 Task: Create a Python program to calculate the volume of a cone given its radius and height.
Action: Mouse moved to (60, 4)
Screenshot: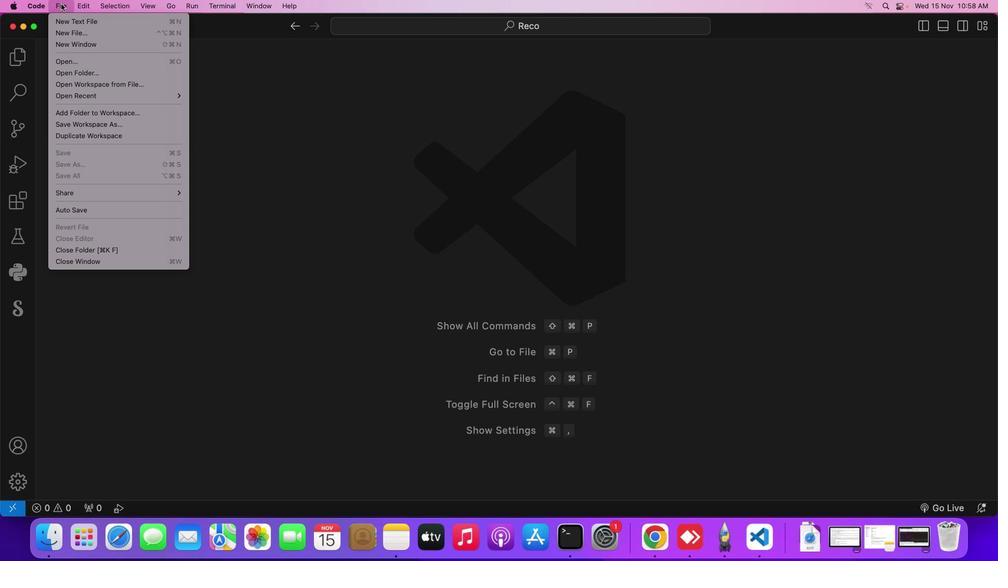 
Action: Mouse pressed left at (60, 4)
Screenshot: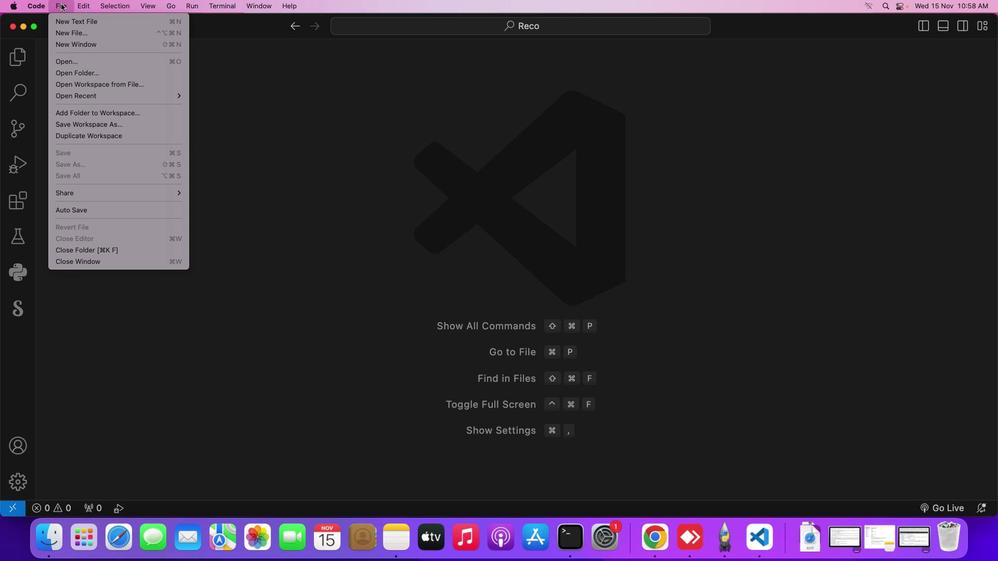 
Action: Mouse moved to (68, 24)
Screenshot: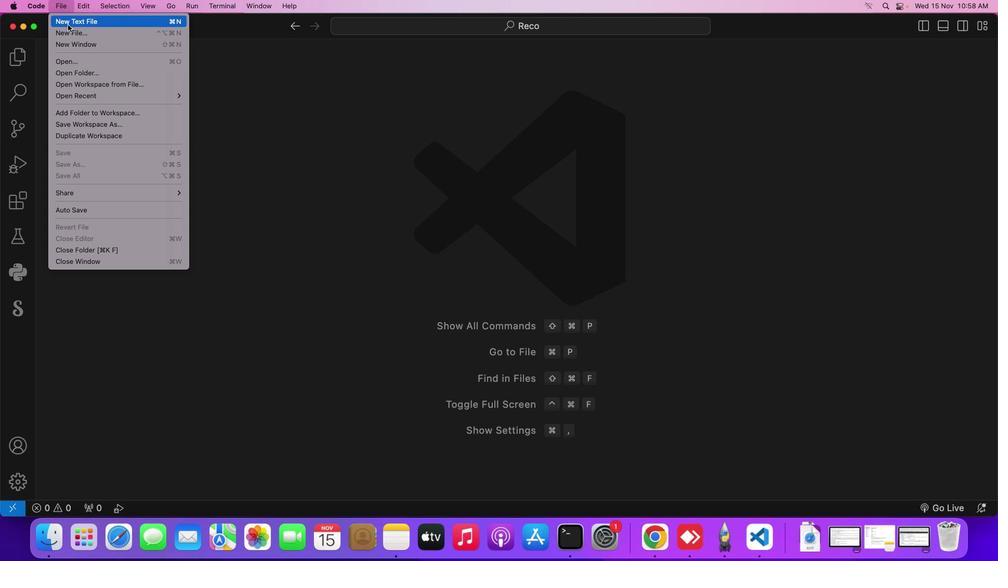 
Action: Mouse pressed left at (68, 24)
Screenshot: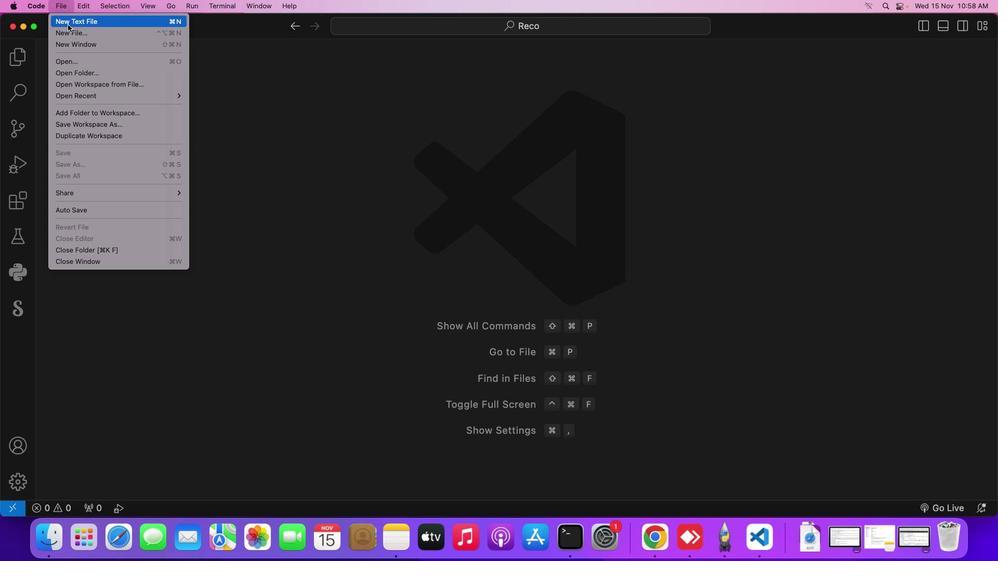 
Action: Mouse moved to (238, 177)
Screenshot: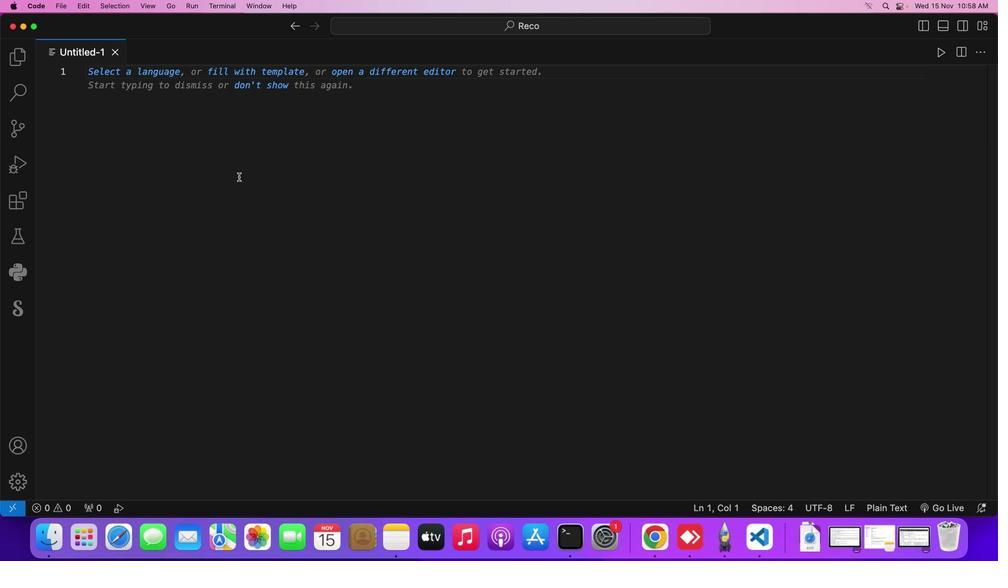 
Action: Key pressed Key.cmd
Screenshot: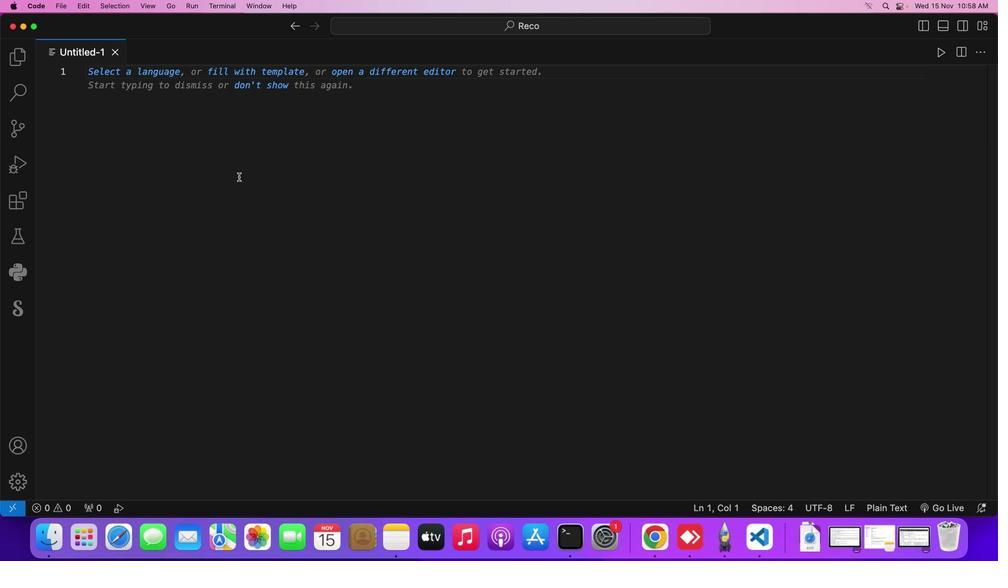 
Action: Mouse moved to (238, 177)
Screenshot: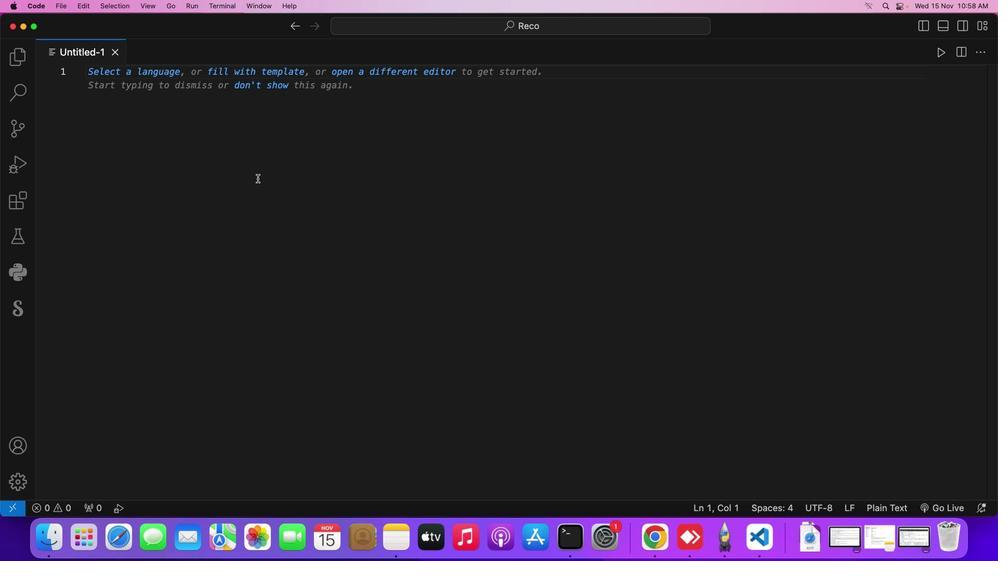 
Action: Key pressed 's'
Screenshot: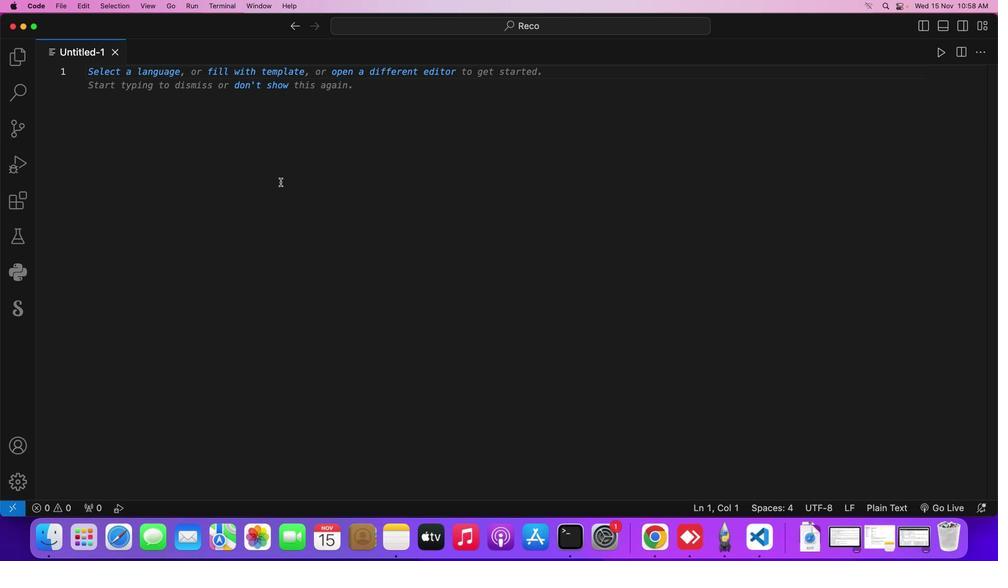 
Action: Mouse moved to (514, 217)
Screenshot: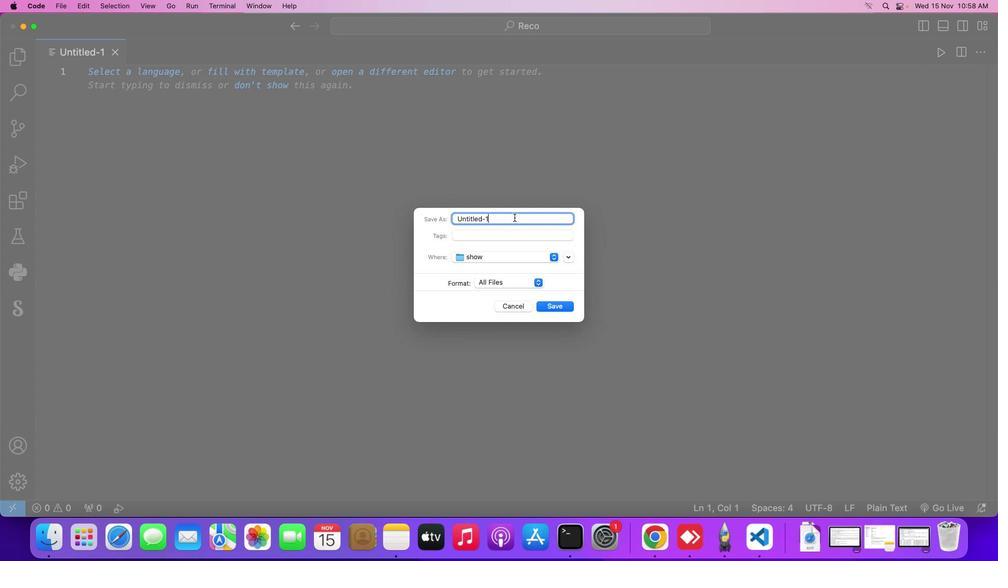 
Action: Mouse pressed left at (514, 217)
Screenshot: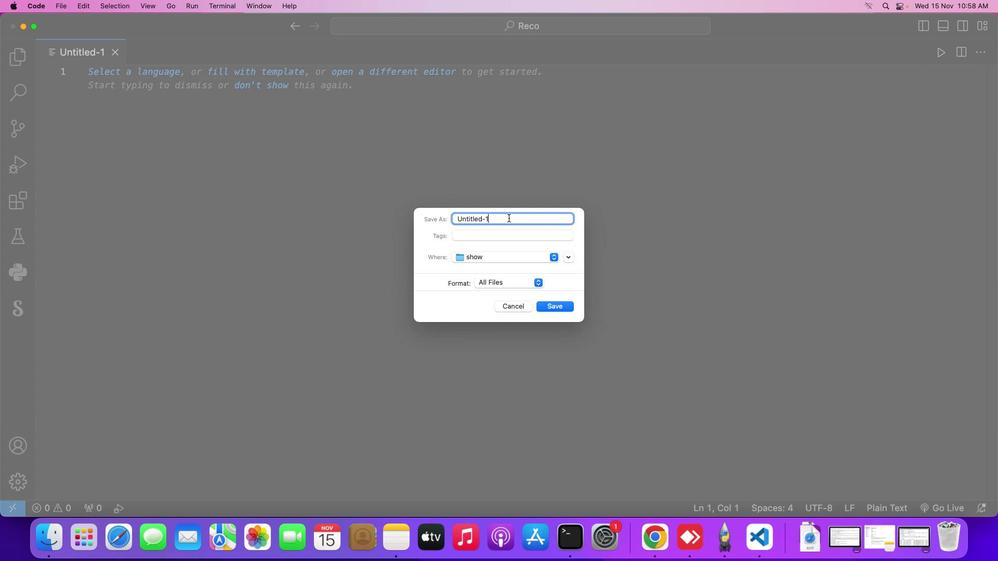 
Action: Mouse moved to (481, 232)
Screenshot: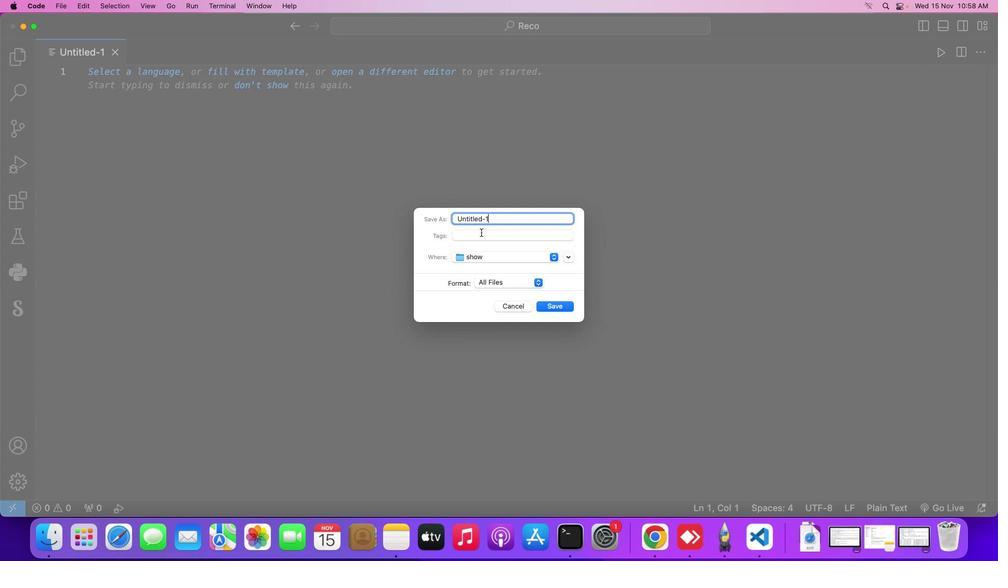 
Action: Key pressed Key.backspaceKey.backspaceKey.backspaceKey.backspaceKey.backspaceKey.backspaceKey.backspaceKey.backspaceKey.backspaceKey.backspaceKey.shift_r'D''e''m''o''d'Key.backspaceKey.shift_r'C''o''n''e''.''p''y'Key.enterKey.shift_r'#'Key.space'f'Key.backspace'f'Key.backspaceKey.shift_r'I''n''p''o''r''t'Key.space't''h''e'Key.space'a'Key.backspace'm''a''t''h'Key.space'm''o''d''u''l''e'Key.space't''o'Key.space't''h''e'Key.spaceKey.backspaceKey.backspaceKey.backspaceKey.backspace'u''s''e''r'Key.backspace'e'
Screenshot: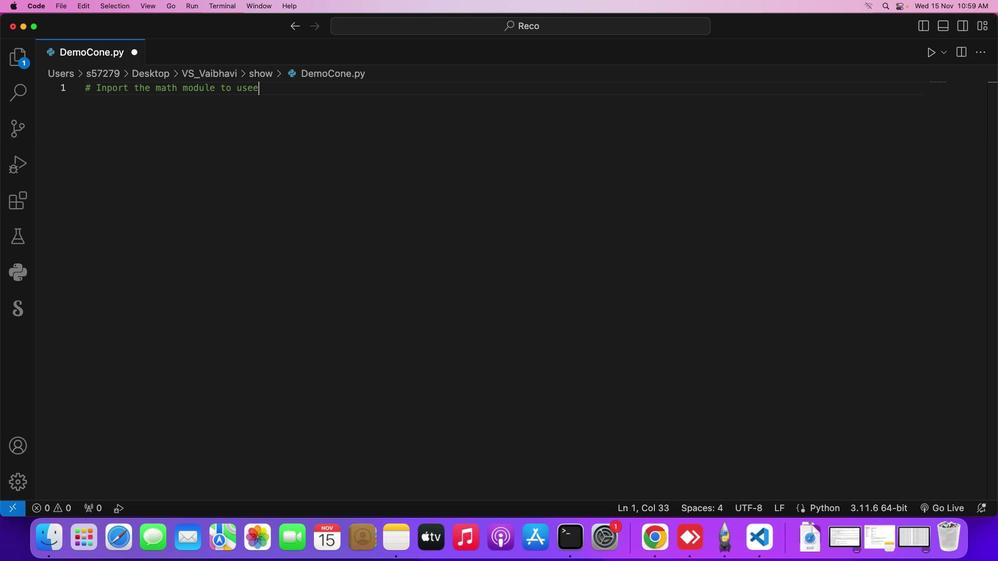 
Action: Mouse moved to (159, 76)
Screenshot: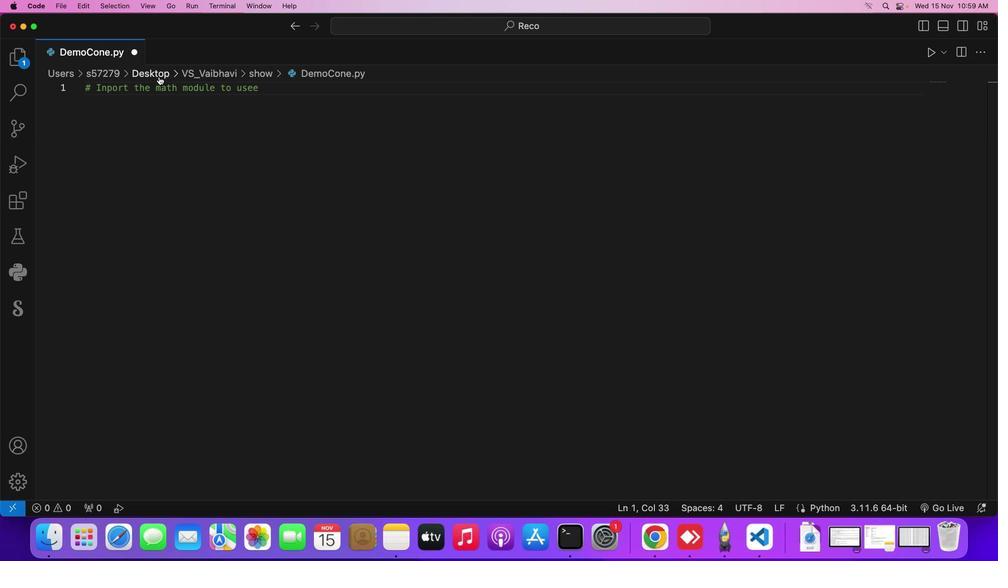 
Action: Mouse pressed left at (159, 76)
Screenshot: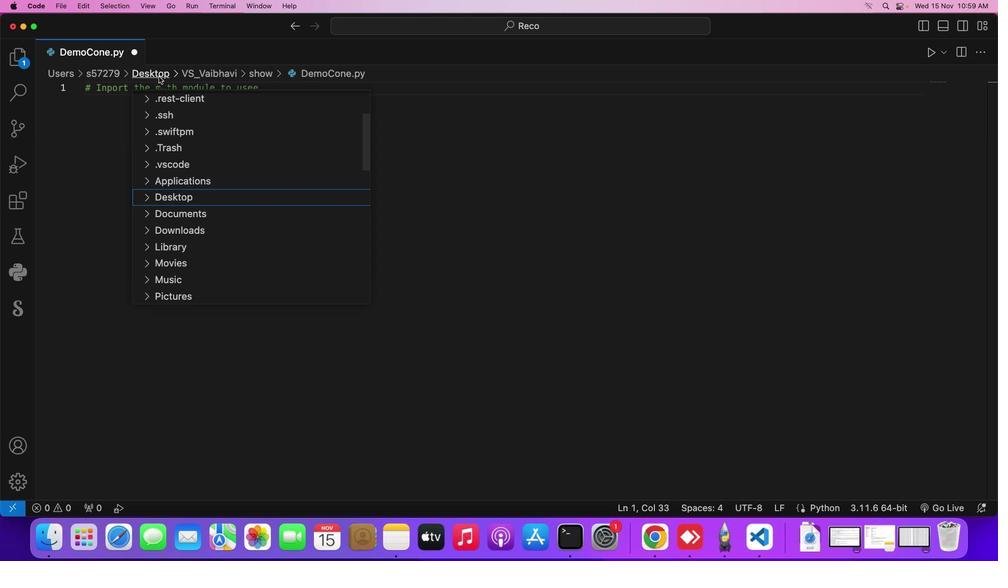 
Action: Mouse moved to (100, 92)
Screenshot: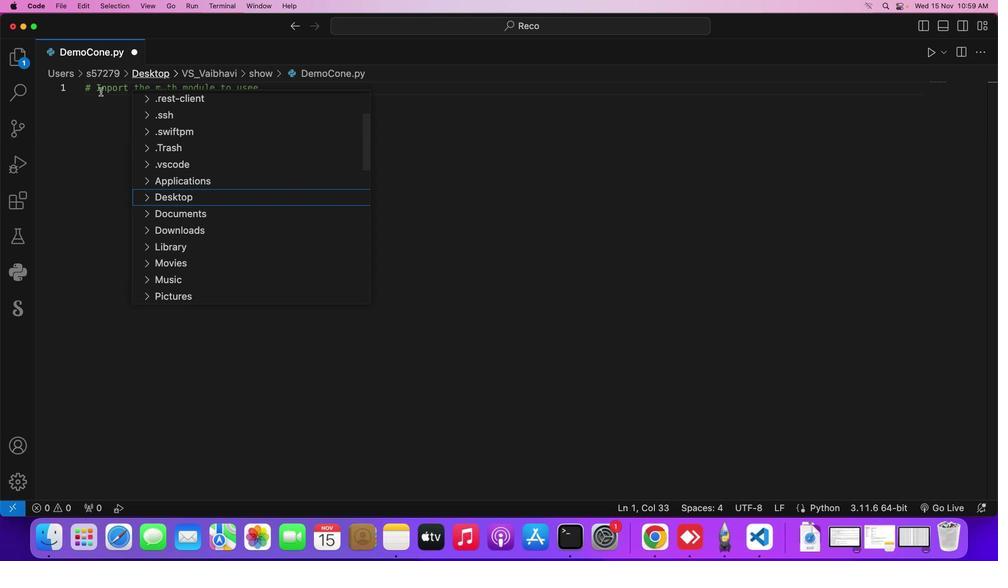 
Action: Mouse pressed left at (100, 92)
Screenshot: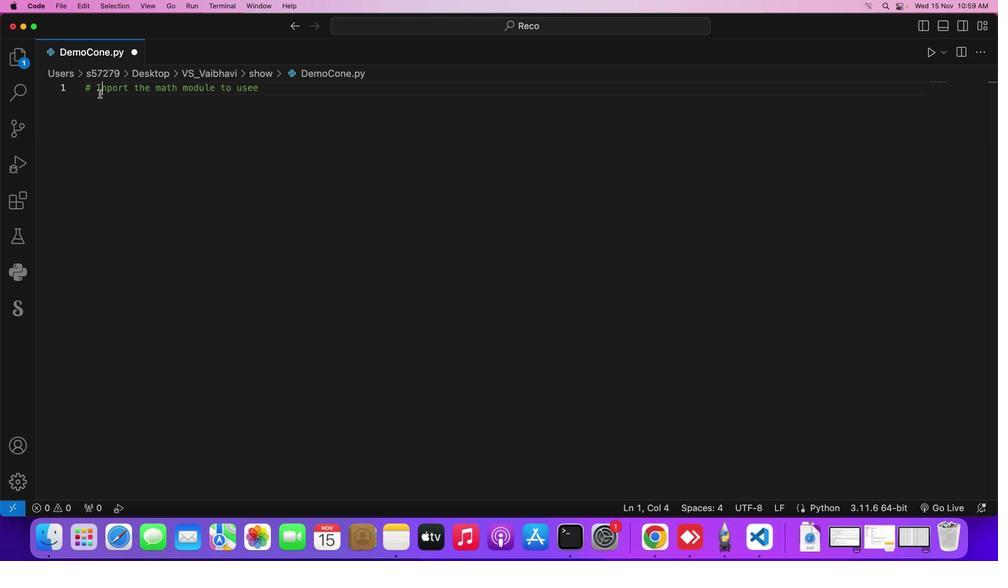 
Action: Mouse moved to (275, 92)
Screenshot: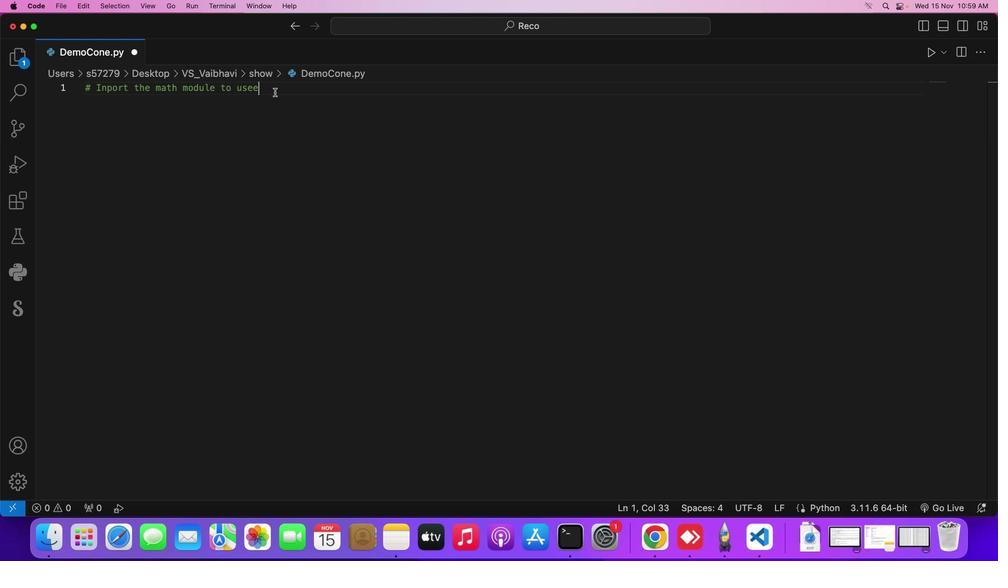 
Action: Mouse pressed left at (275, 92)
Screenshot: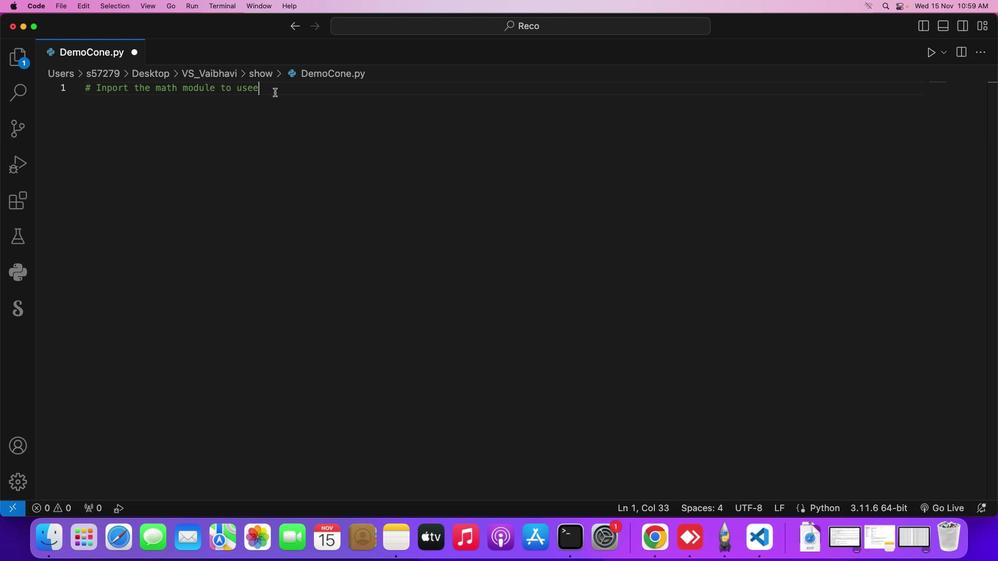 
Action: Mouse moved to (275, 92)
Screenshot: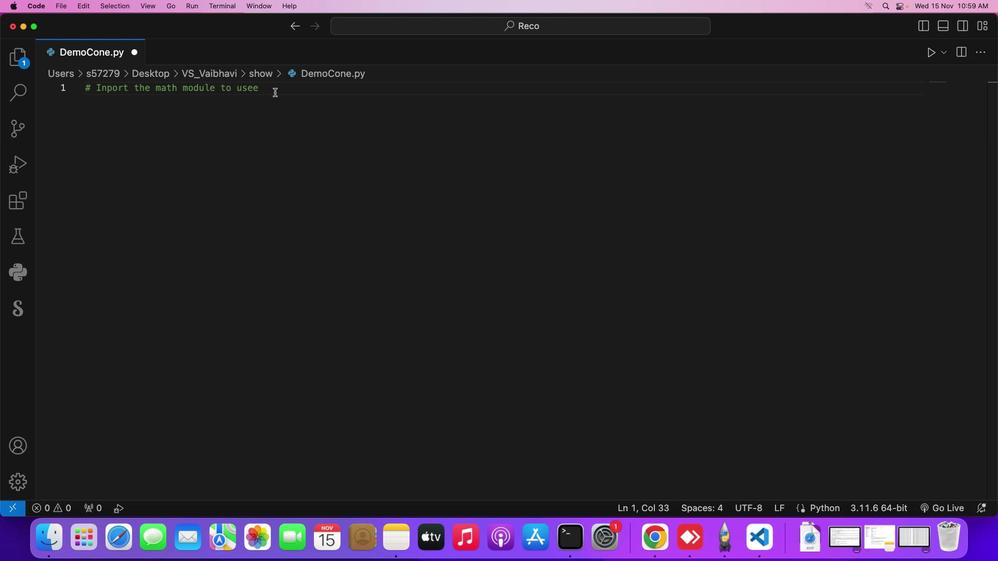 
Action: Key pressed Key.backspaceKey.space't''h''e'Key.space'p''i'Key.space'c''o''n''t'Key.backspace's''t''a''n''t'Key.enter'i''m''p''o''r''t'Key.space'm''a''t''h'Key.enterKey.enterKey.enterKey.shift_r'#'Key.spaceKey.shift_r'D''e''f''u''b''e'Key.backspaceKey.backspaceKey.backspace'i''n''e'Key.space'a'Key.space'f''y'Key.backspace'u''n''c''t''i''o''n'Key.space't''o'Key.space'c''a''l''c''u''l''a''t''e'Key.space't''h''e'Key.space'v''o''l''u''m''e'Key.space'o''f'Key.space'a'Key.space'c''o''n''e'Key.enter'd''e''f'Key.space'c''o''n''e'Key.shift_r'_''v''o''l''u''m''e'Key.shift_r'(''r''a''d''i''u''s'','Key.space'h''e''i''g''h''t'Key.rightKey.shift_r':'Key.enterKey.shift_r'#'Key.shift_rKey.spaceKey.shift_r'C''h''e''c''j'Key.space'=''='Key.backspaceKey.backspaceKey.backspaceKey.backspace'k'Key.space'i''f'Key.space'r''a''d''i''u''s'Key.space'a''d''n'Key.backspaceKey.backspace'n''d'Key.space'h''e''i''g''h''t'Key.space'a''r''e'Key.space'n''o''n''-''n''e''g''a''t''i''v''e'Key.enter'i''f'Key.space'r''a''d''i''u''s'Key.spaceKey.shift_r'<'Key.space'0'Key.space'o''r''h''e'Key.backspaceKey.backspaceKey.backspace'r'Key.space'f'Key.backspace'h''e''i''g''h''t'Key.spaceKey.shift_r'<'Key.space'0'Key.shift_r':'Key.enter'r''e''t''u''r''n'Key.spaceKey.shift_r'"'Key.shift_r'E'Key.backspaceKey.shift_r'I''n''v''a''l''i''d'Key.space'i''n''p''u''t''.'Key.spaceKey.shift_r'R''a''d''i''u''s'Key.space'a''n''d'Key.space'h''e''i''g''h''t'Key.space'n''u'Key.backspaceKey.backspace'm''u''s''t'Key.space'b''e'Key.space'n''o''n''-''n''e''g''a''t''i''v''e''.'Key.rightKey.enterKey.enterKey.shift_r'#'Key.spaceKey.shift_r'C''a''l''c''u''l''a''t''e'Key.space't''g''e'Key.backspaceKey.backspace'h''e'Key.space'v''o''l''u''m''e'Key.space'o''f'Key.space't'Key.backspace't''h''e'Key.space'c''o''n''e'Key.space'u''s''i''n''g'Key.space't''h''e'Key.space'f''o''r''m''u''l''a'Key.spaceKey.shift_r'V'Key.space'='Key.spaceKey.shift_r'(''1''/''3'Key.rightKey.spaceKey.shift_r'*'Key.space'p''i'Key.spaceKey.shift_r'*'Key.space'r'Key.shift_r'^''2'Key.spaceKey.shift_r'*'Key.space'h'Key.enter'v''o''l''u''m''e'Key.space'='Key.spaceKey.shift_r'(''1''/''3'Key.rightKey.spaceKey.shift_r'*'Key.space'm''a''t''h''.''p''i'Key.spaceKey.shift_r'*'Key.space'r''a''d''i''u''s'Key.shift_r'*''*''2'Key.spaceKey.shift_r'*'Key.space'h''e''i''g''h''t'Key.enterKey.enter'r''e''t''u''r''n'Key.space'v''o''l''u''m''e'Key.enterKey.enterKey.enterKey.shift_r'#'Key.spaceKey.shift_r'G''e''t'Key.space'u''s''e''r'Key.space'i''n''p''u''t'Key.space'f''o''r'Key.space't''h''e'Key.space'r''a''d''i''u''s'Key.space'a''n''d'Key.space'h''e''i''g''h''t'Key.space'o''f'Key.space't''h''e'Key.space'c''o''n''e'Key.enter'r''a''d''i''u''s'Key.space'='Key.space'f''l''o''a''t'Key.spaceKey.backspaceKey.shift_r'(''i''n''p''u''t'Key.shift_r'('Key.shift_r'"'Key.shift_r'E''n''t''e''r'Key.space't''h''e'Key.space'r''a''d''i''u''s'Key.space'o''f'Key.space't''h''e'Key.space'c''o''n''e'Key.shift_r':'Key.spaceKey.rightKey.rightKey.rightKey.enter'h''e''i''g''h''t'Key.space'='Key.space'f''l''o''a''t'Key.shift_r'(''i''n''p''u''t'Key.shift_r'('Key.shift_r'"'Key.shift_r'E''n''t''e''r'Key.space't''h''e'Key.space'h''e''i''g''h''t'Key.space'o''f'Key.space't''h''e'Key.space'c''o''n''e'Key.shift_r':'Key.spaceKey.rightKey.rightKey.rightKey.enterKey.shift_rKey.shift_rKey.enterKey.shift_r'#'Key.space'f'Key.backspace'f'Key.backspaceKey.shift_r'C''a''l''c''u''l''a''t''e'Key.space't''h''e'Key.space'v''o''l''u''m''e'Key.space'u''s''i''n''g'Key.space't''h''e'Key.space'c''o''n''e'Key.spaceKey.backspaceKey.shift_r'_''v''o''l''u''m''e'Key.space'f''u''n''c''t''o''n'Key.enter'r''e''s''u''l''t'Key.space'='Key.space'c''o''n''e'Key.shift_r'_''v''o''l''u''m''e'Key.shift_r'(''r''e''d''i'Key.backspace'i''u''s'','Key.spaceKey.backspaceKey.backspaceKey.backspaceKey.backspaceKey.backspaceKey.backspaceKey.backspaceKey.backspace'r''a''d''i'Key.enterKey.backspaceKey.spaceKey.backspace','Key.space'h''e'Key.downKey.enterKey.rightKey.enterKey.enterKey.shift_r'#'Key.spaceKey.shift_r'C''h''e''c''k'Key.space't''h''e'Key.space't''y''p''e'Key.space'o''f'Key.space't''h''e'Key.space'r''e''s''u''l''t'Key.space't''o'Key.space'd''e''t''e''r''m''i''n''e'Key.space'i''f'Key.space'i''t'"'"'s'Key.space'a'Key.space'v''a''l''i''d'Key.space'f''l''o''a''t'Key.space'o''r'Key.space'a''n'Key.space'e''r''r''o''r'Key.space'm''e''s''s''a''g''e'Key.enter'i''f'Key.space't''y''p''e'Key.shift_r'(''r''e''s''u''l''t'Key.rightKey.space'=''='Key.space'f''l''o''a''t'Key.shift_r':'Key.enterKey.shift_r'#'Key.spaceKey.shift_r'D''i''s''[''p'Key.backspaceKey.backspace'p''l''a''y'Key.space't''h''e'Key.space'c''a''l''c''u''l''a''t''e''d'Key.space'v''o''l''u''m''e'Key.space'w''i''t''h'Key.space't''w''o'Key.space'd''e''c''i''m''a''l'Key.space'p''l''a''c''e''s'Key.enter'p''r''i''n''t'Key.shift_r'(''f'Key.shift_r'"'Key.shift_r'T''h''e'Key.space'v''o''l''u''m''e'Key.space'o''f'Key.space't''h''e'Key.space'c''o''n''e'Key.space'i''s'Key.shift_r':'Key.spaceKey.shift_r'{''r''e''s''u''l''t'Key.shift_r':''.''2''f'Key.rightKey.space'c''u''n'Key.backspace'b''i''n'Key.space'u''n''i''t''s'Key.rightKey.rightKey.enterKey.enterKey.backspace'e''l''s''e'Key.shift_r':'Key.backspaceKey.backspaceKey.backspaceKey.backspaceKey.backspaceKey.backspaceKey.backspace'e''l''s''e'Key.shift_r':'Key.enterKey.shift_r'#'Key.spaceKey.shift_r'D''i''s''p''l''a''y'Key.space't''h''e'Key.space'e''r''r''o''r'Key.space'm''e''s''s''a''g''e''s'Key.space'i''f'Key.space't''h''e'Key.space'i''n''p''u''t'Key.space'i''s'Key.space'i''n''v''a''l''i''d'Key.enter'p''r''i''n''t'Key.spaceKey.backspaceKey.shift_r'(''r''e''s''u''l''t'Key.rightKey.enter
Screenshot: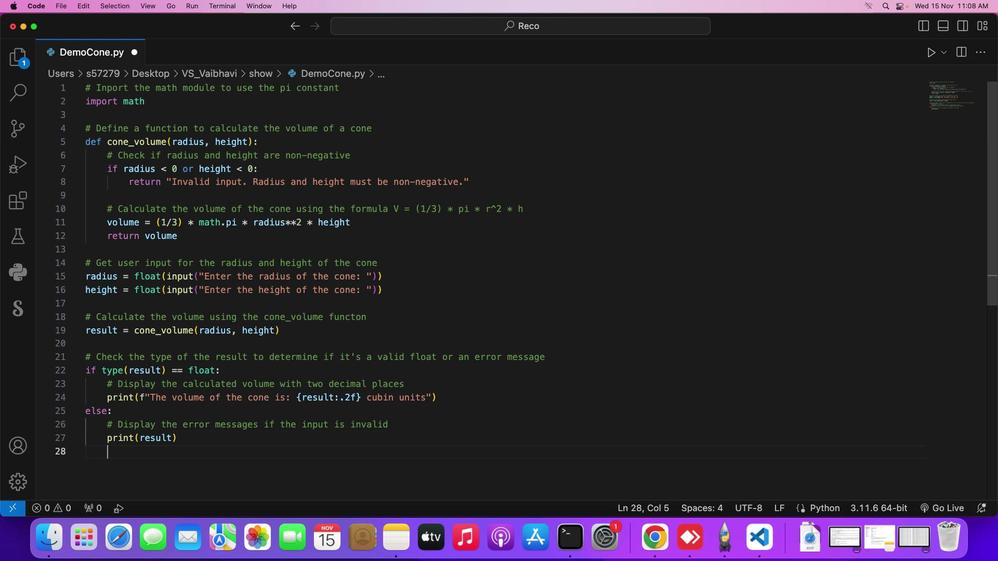 
Action: Mouse moved to (292, 144)
Screenshot: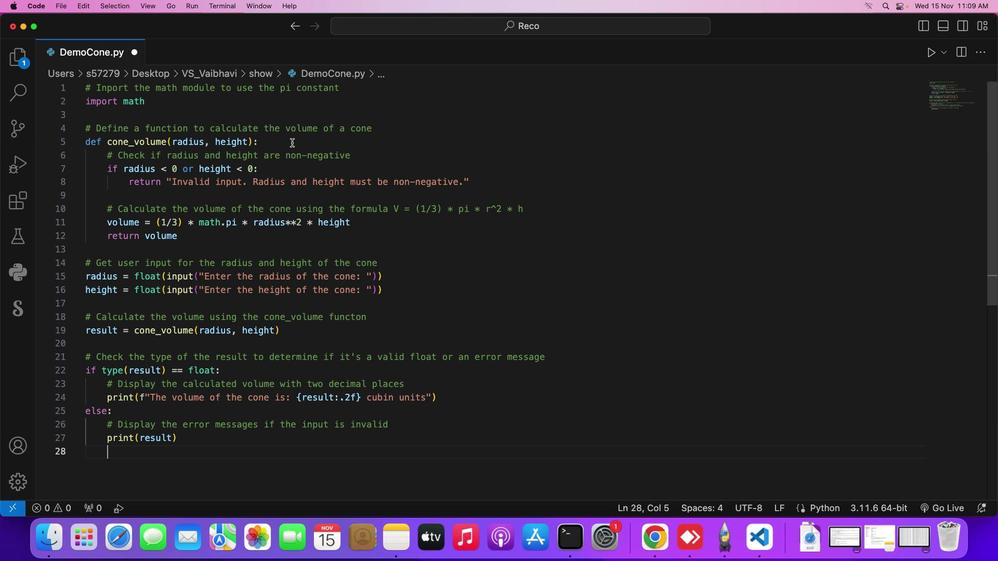
Action: Key pressed Key.cmd
Screenshot: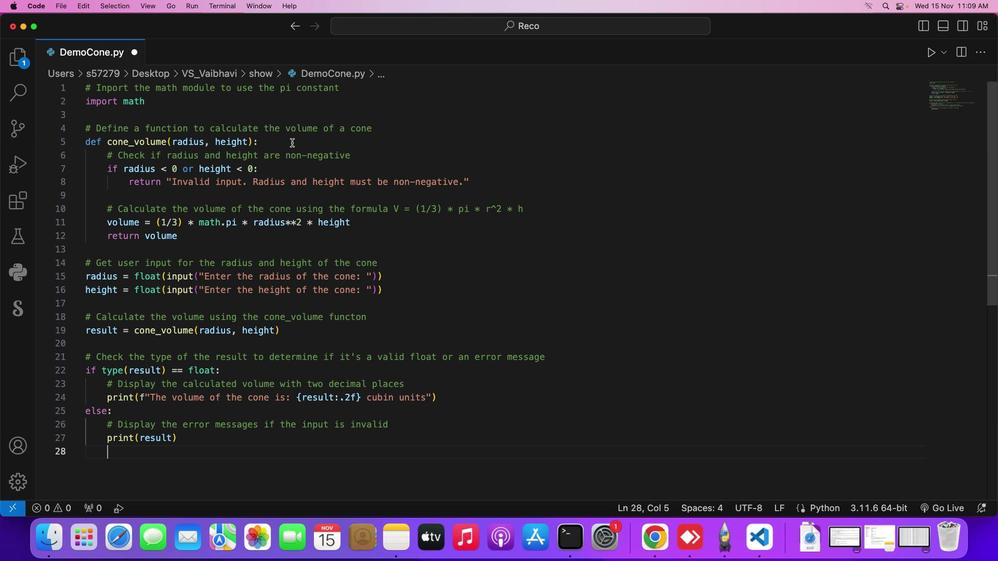 
Action: Mouse moved to (291, 142)
Screenshot: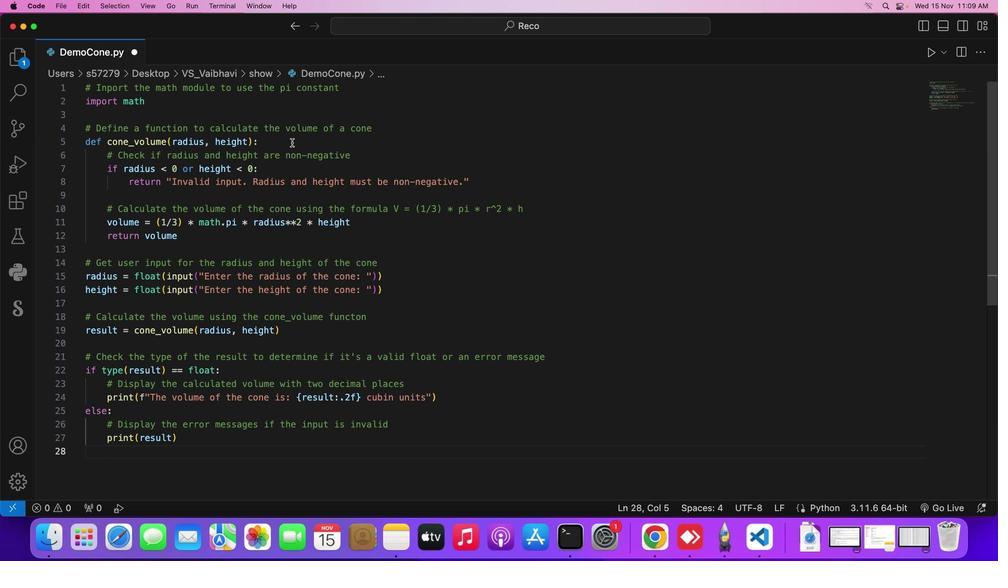 
Action: Key pressed 's'
Screenshot: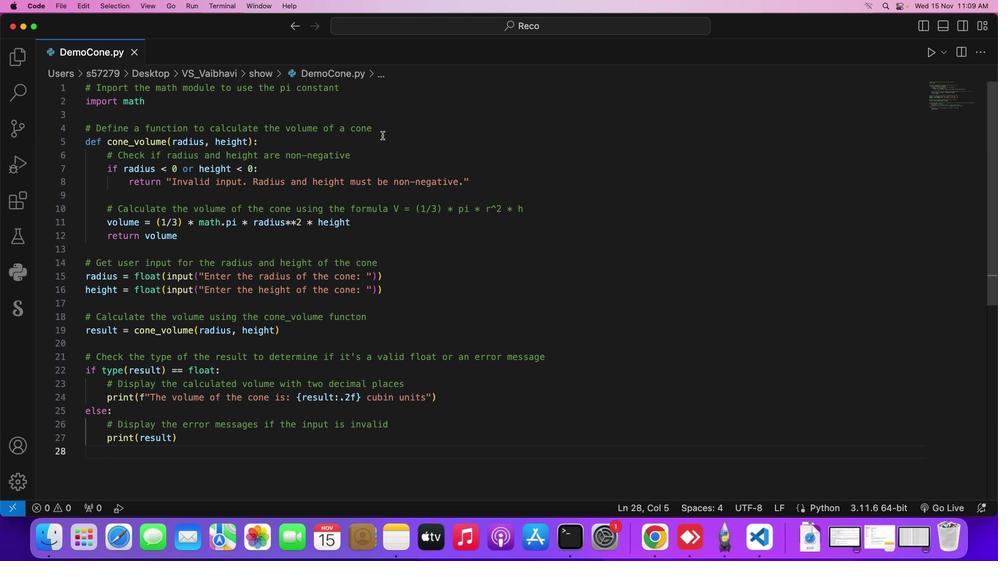 
Action: Mouse moved to (566, 112)
Screenshot: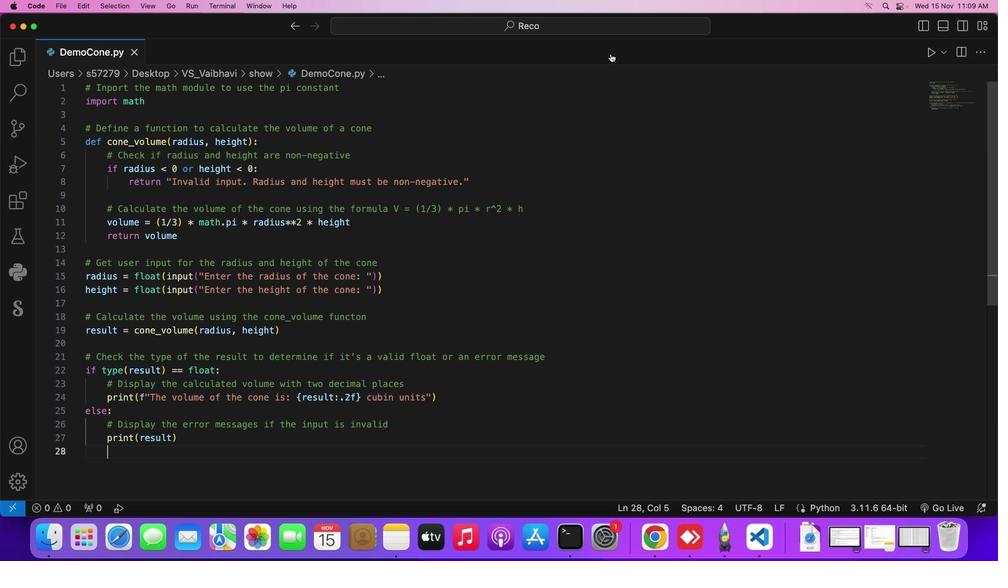 
Action: Key pressed Key.cmd
Screenshot: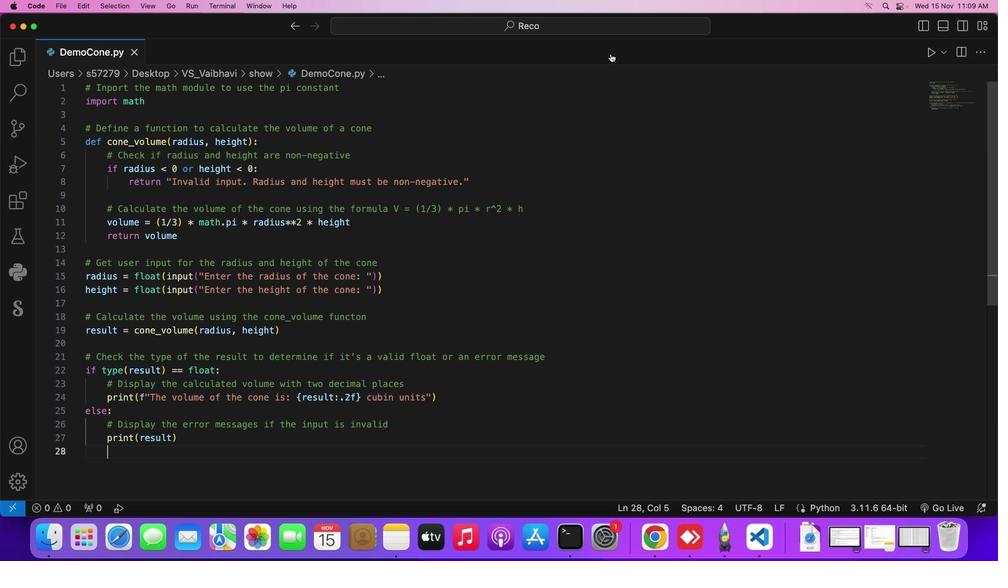 
Action: Mouse moved to (927, 56)
Screenshot: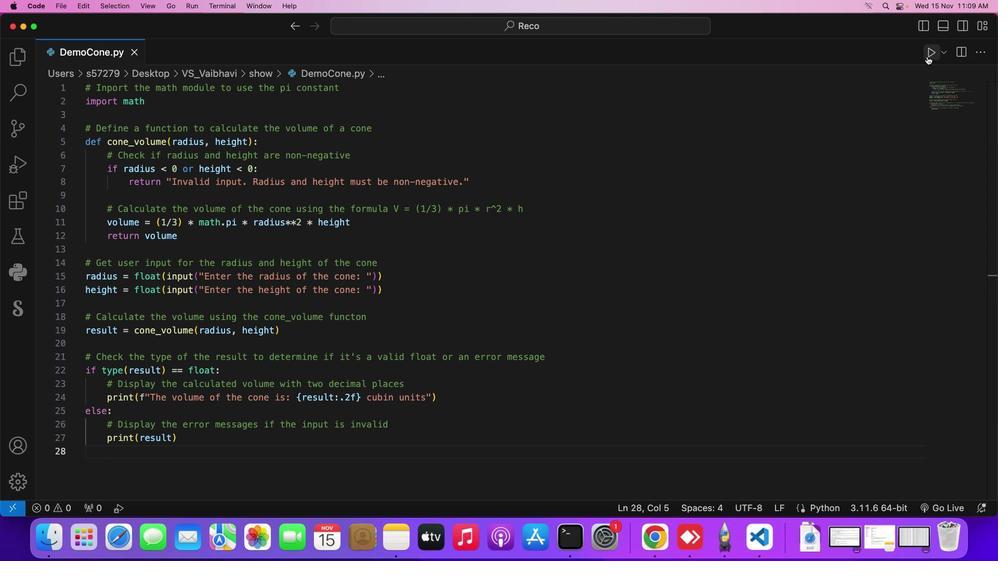 
Action: Key pressed 's'
Screenshot: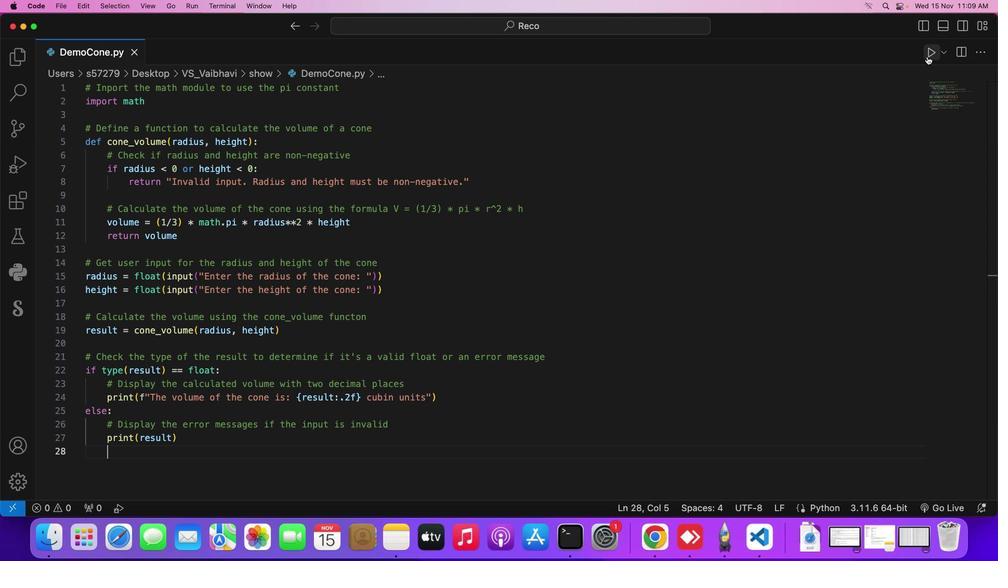 
Action: Mouse moved to (927, 56)
Screenshot: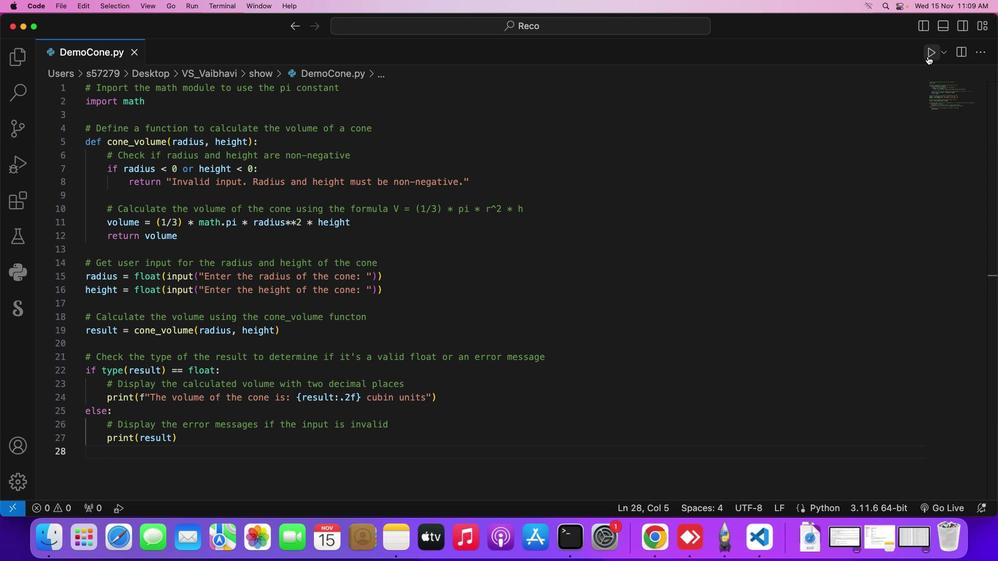 
Action: Mouse pressed left at (927, 56)
Screenshot: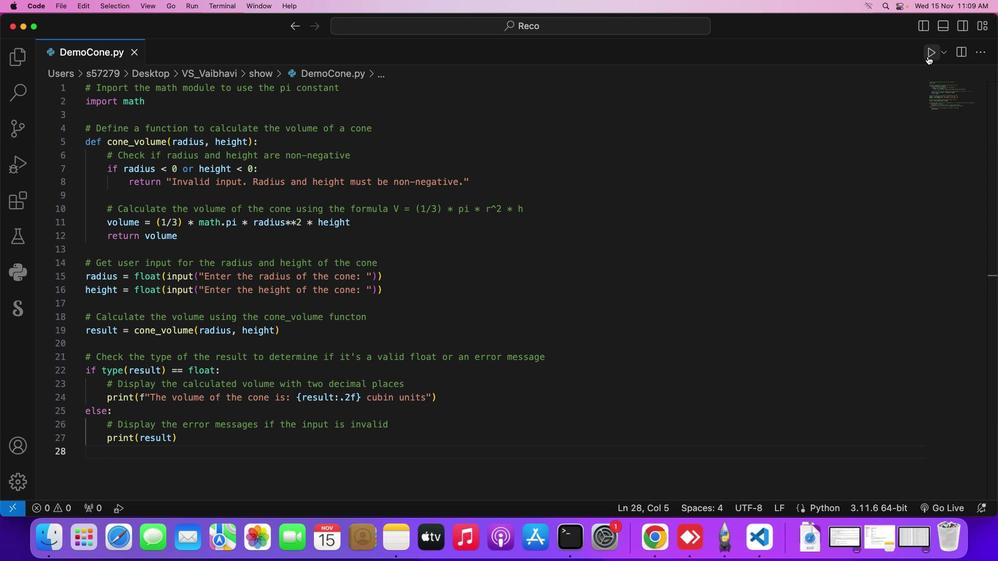 
Action: Mouse moved to (216, 355)
Screenshot: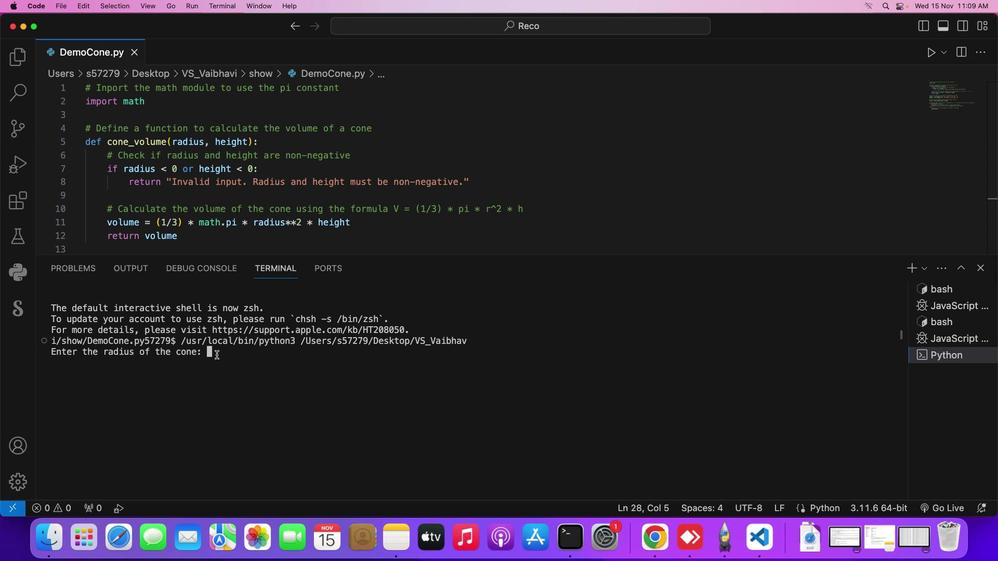 
Action: Mouse pressed left at (216, 355)
Screenshot: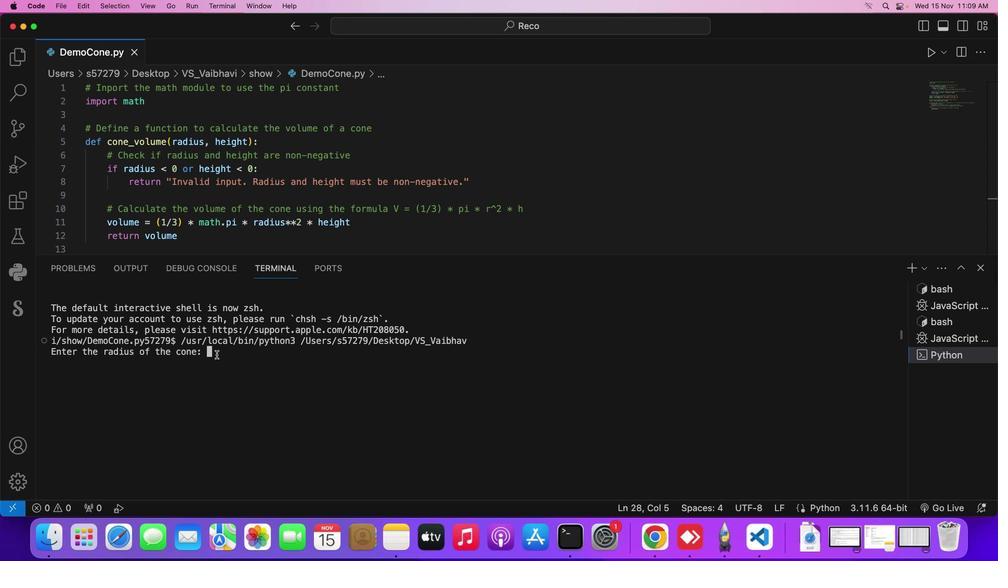 
Action: Key pressed '2''1'Key.enter'2''2'Key.enter
Screenshot: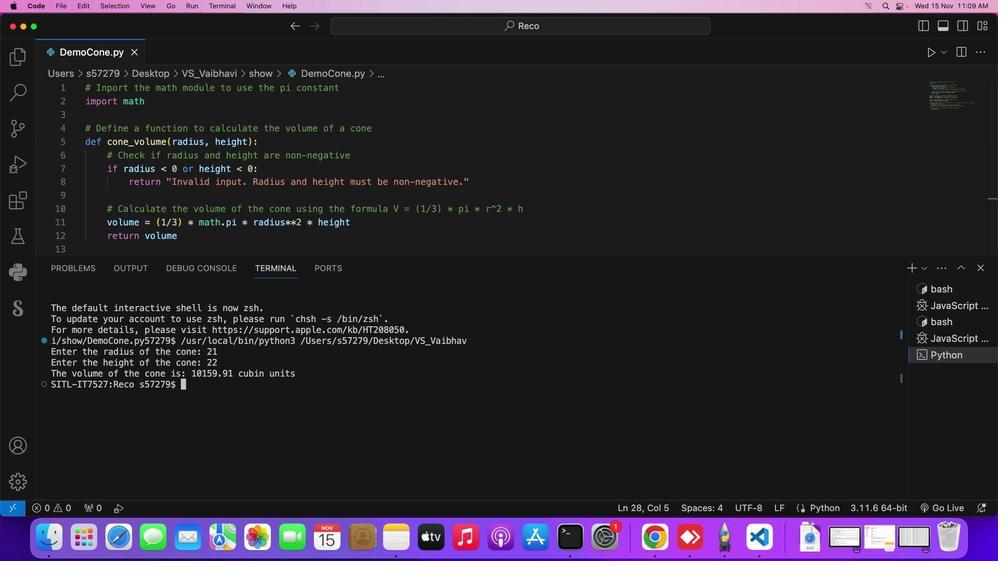 
